 Task: Add the task  Add search functionality to the app to the section Code Charge in the project TravelForge and add a Due Date to the respective task as 2024/05/12.
Action: Mouse moved to (83, 465)
Screenshot: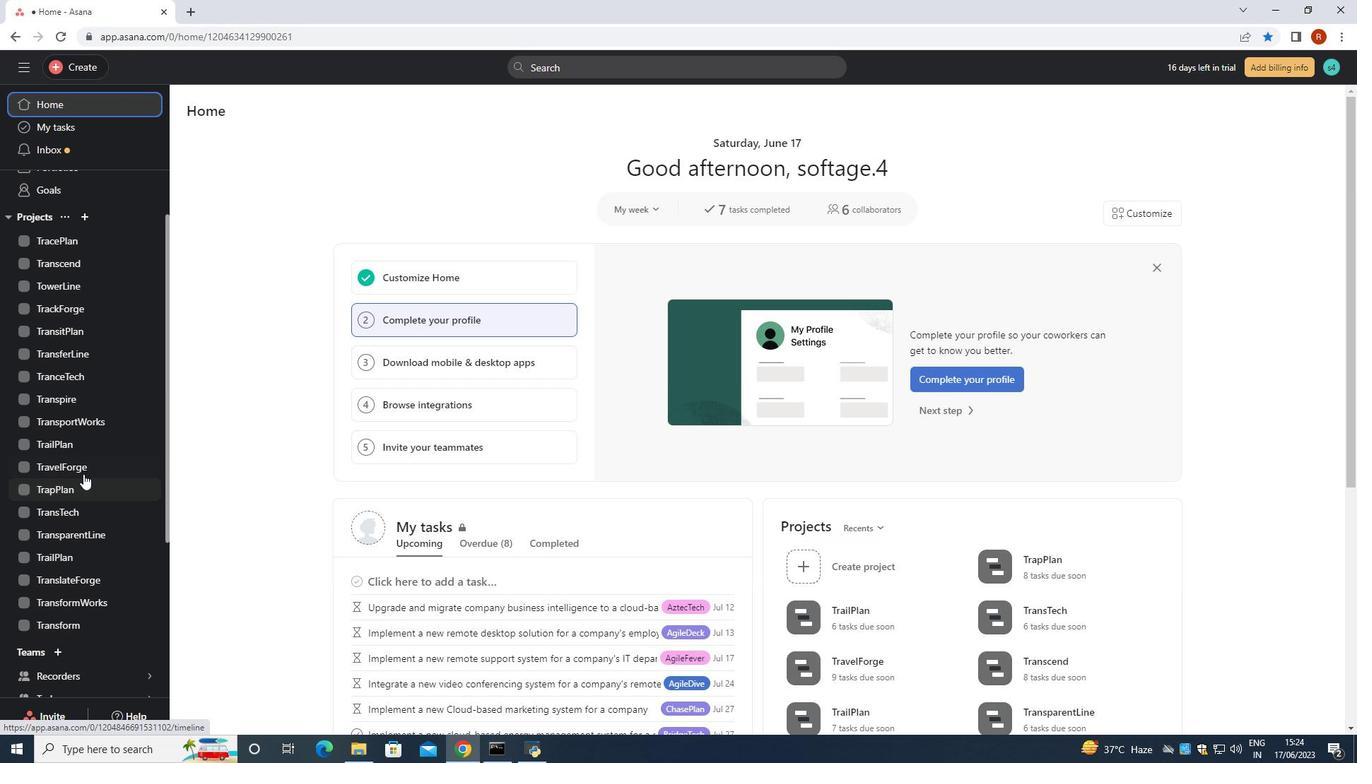 
Action: Mouse pressed left at (83, 465)
Screenshot: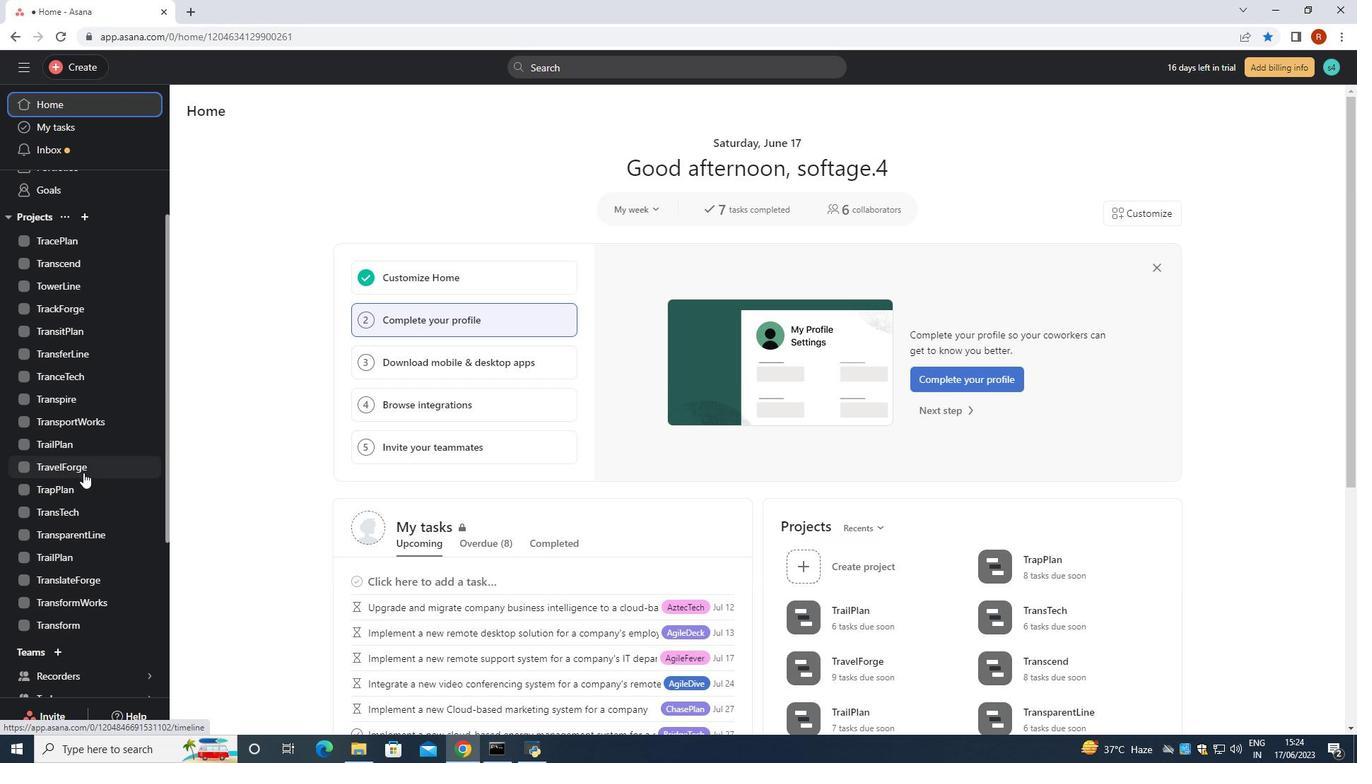 
Action: Mouse moved to (562, 331)
Screenshot: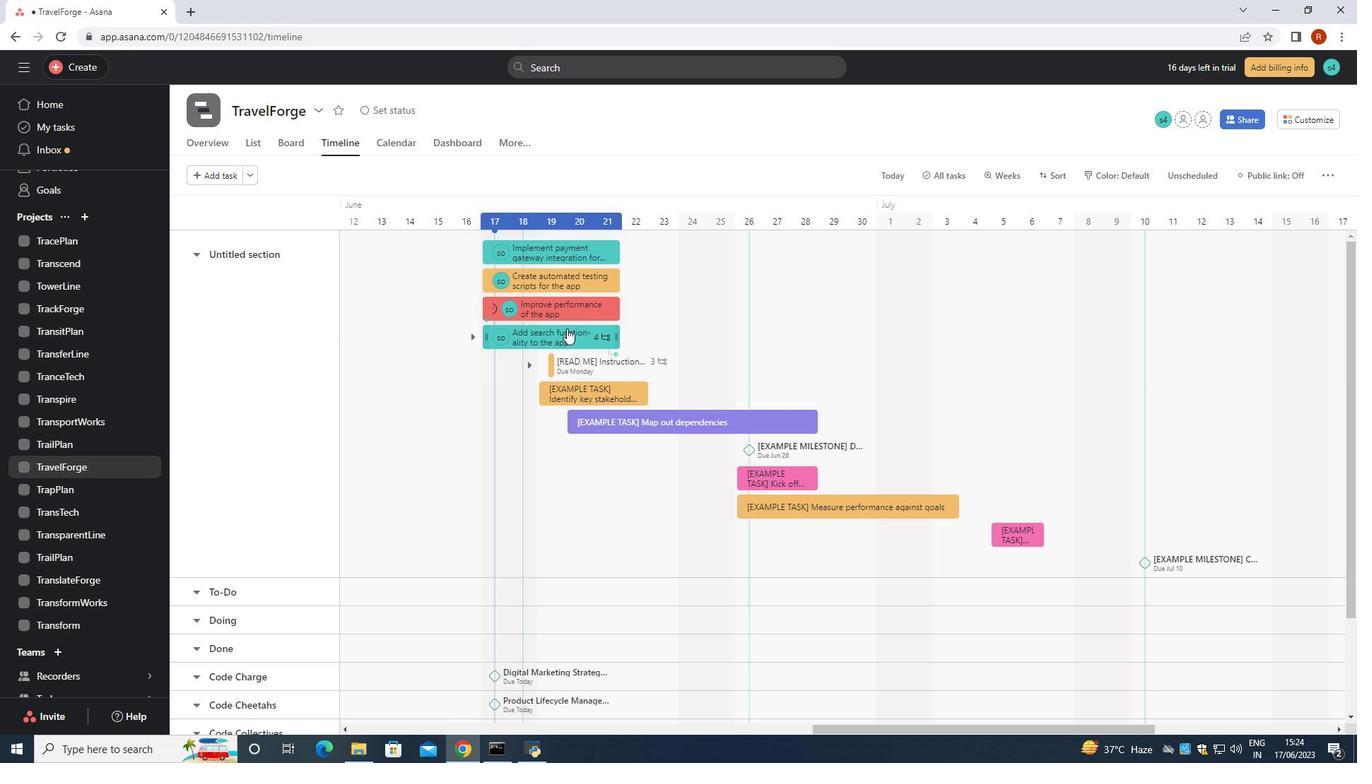 
Action: Mouse pressed left at (562, 331)
Screenshot: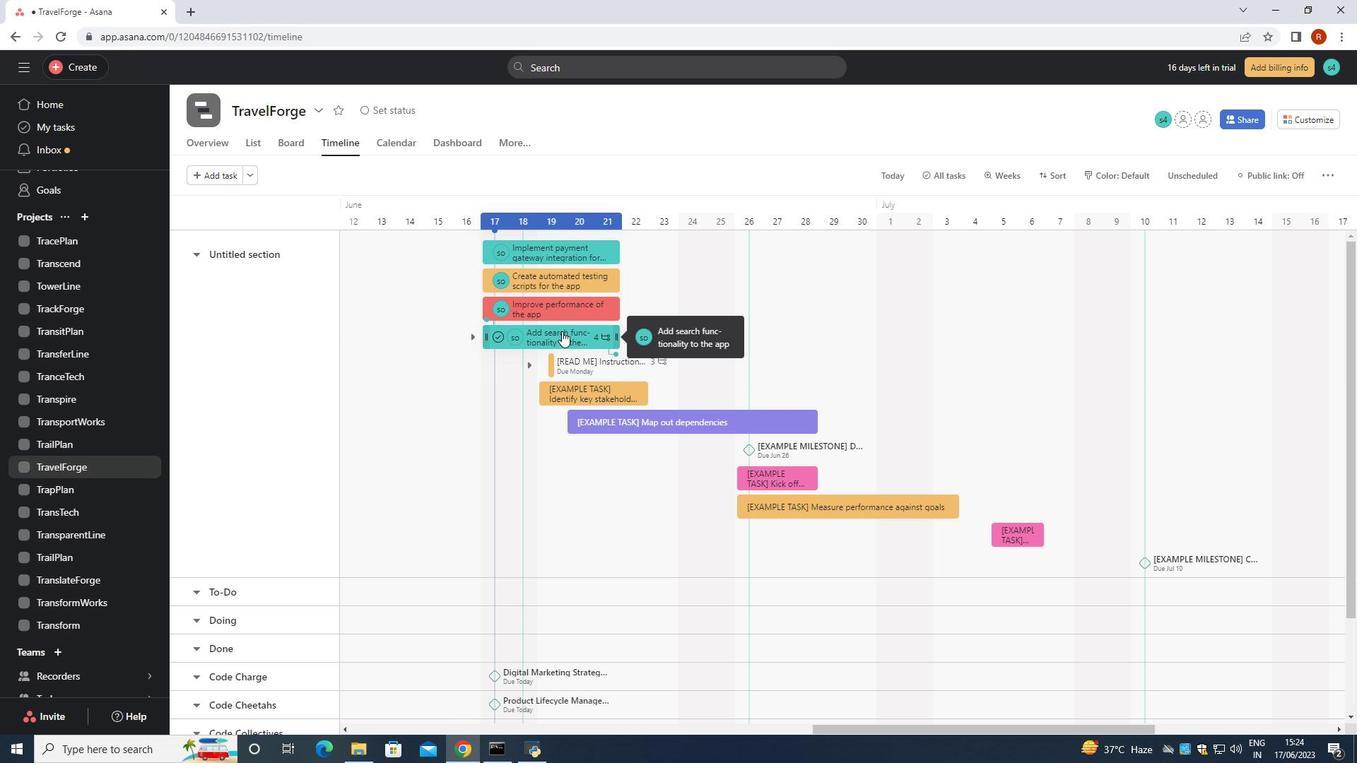 
Action: Mouse moved to (1112, 313)
Screenshot: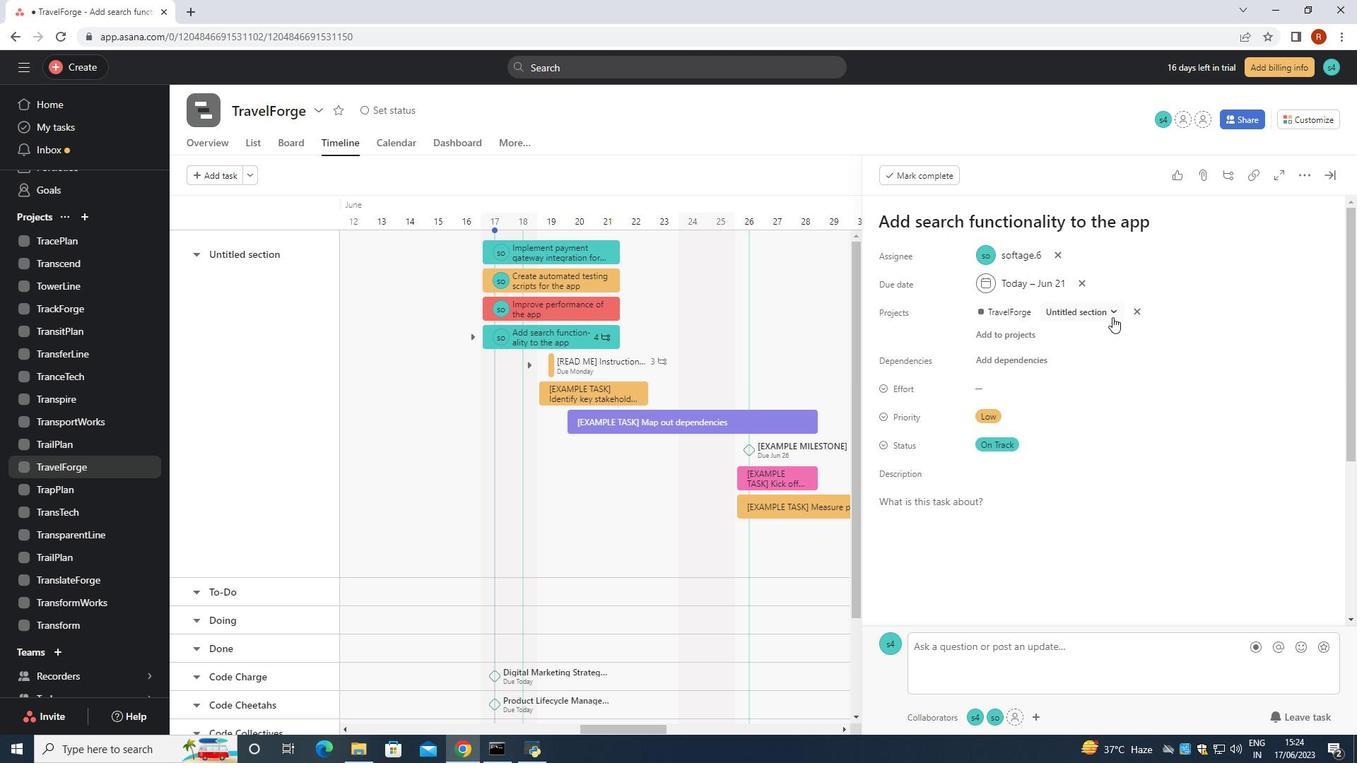 
Action: Mouse pressed left at (1112, 313)
Screenshot: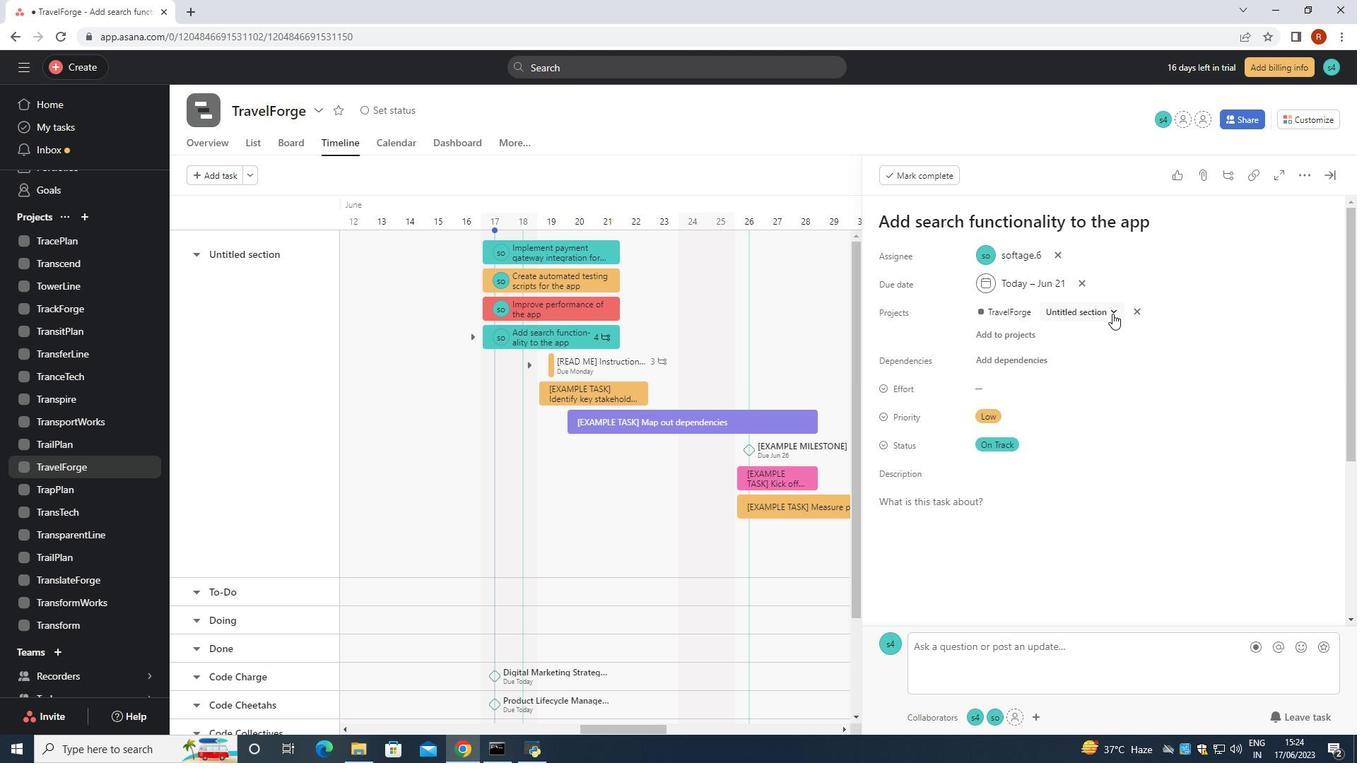 
Action: Mouse moved to (1039, 439)
Screenshot: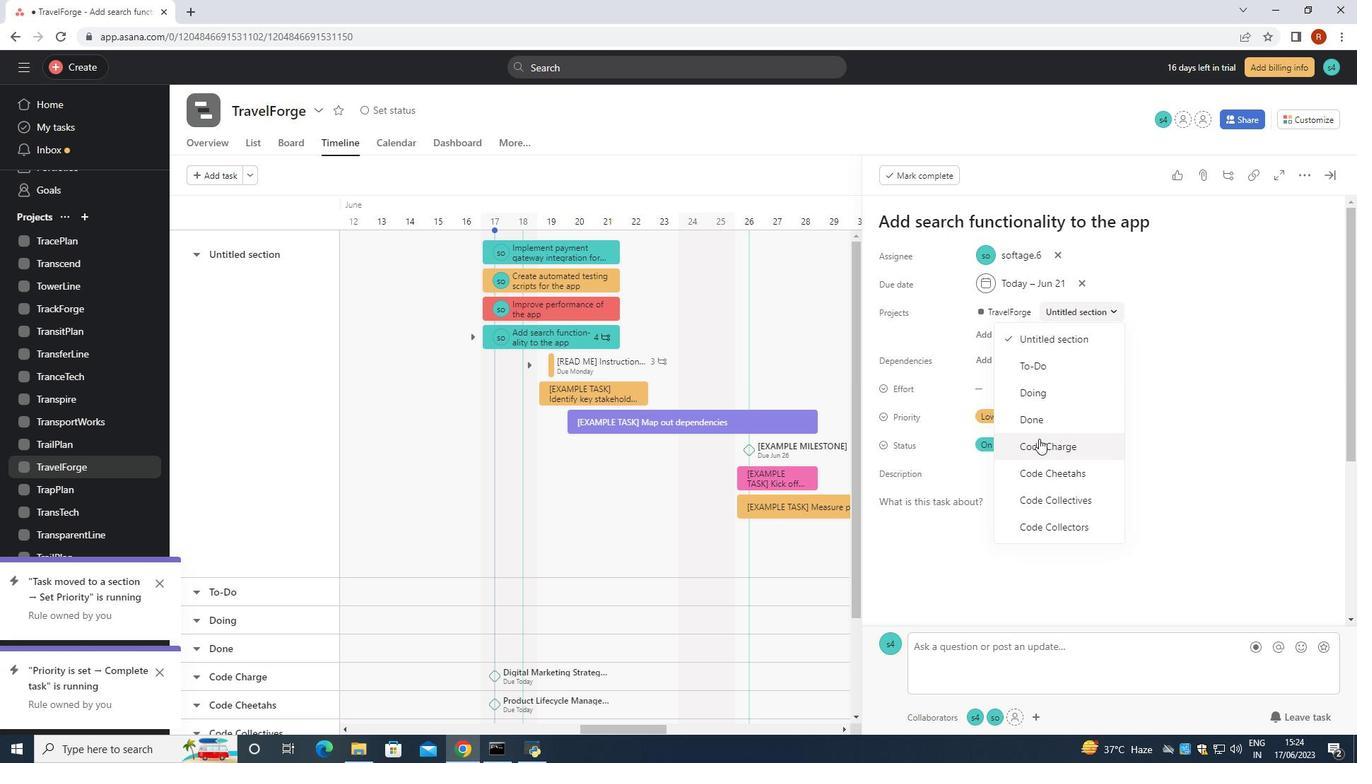 
Action: Mouse pressed left at (1039, 439)
Screenshot: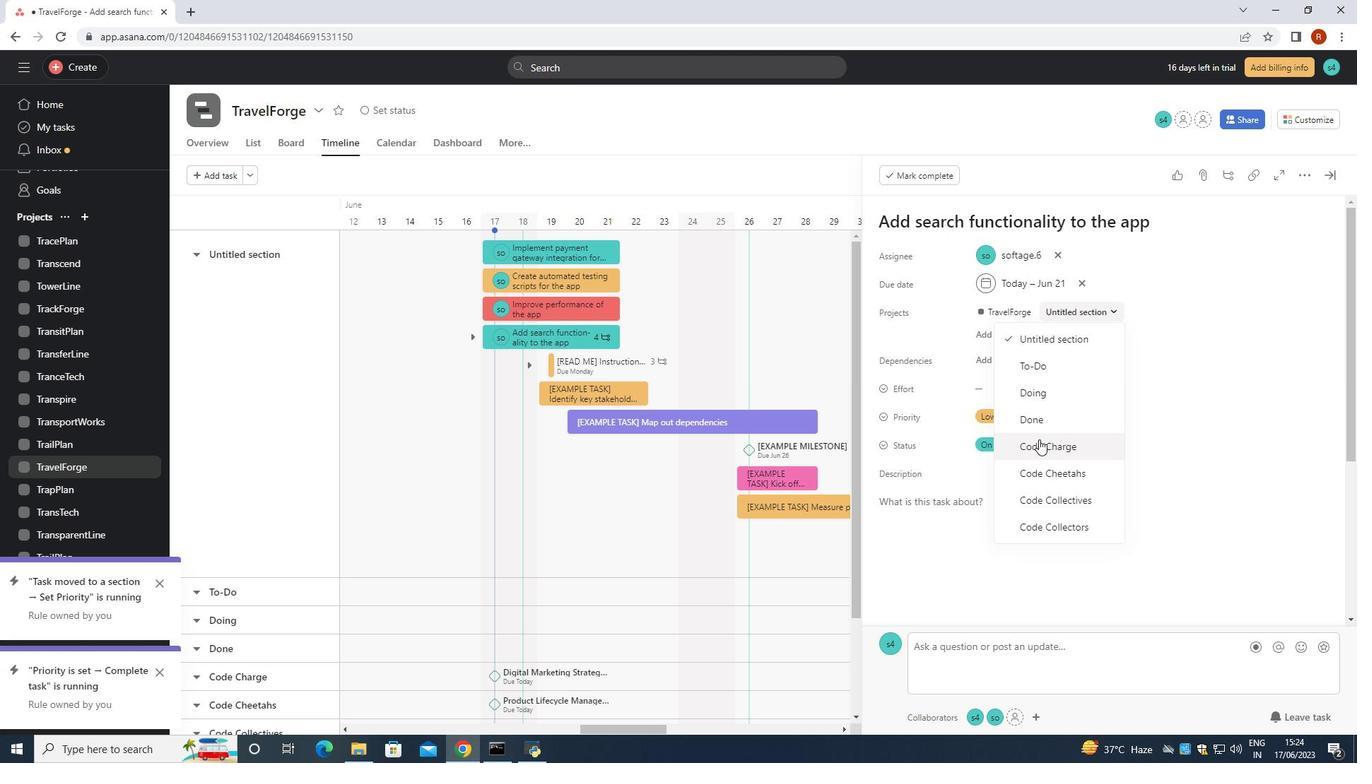 
Action: Mouse moved to (1080, 280)
Screenshot: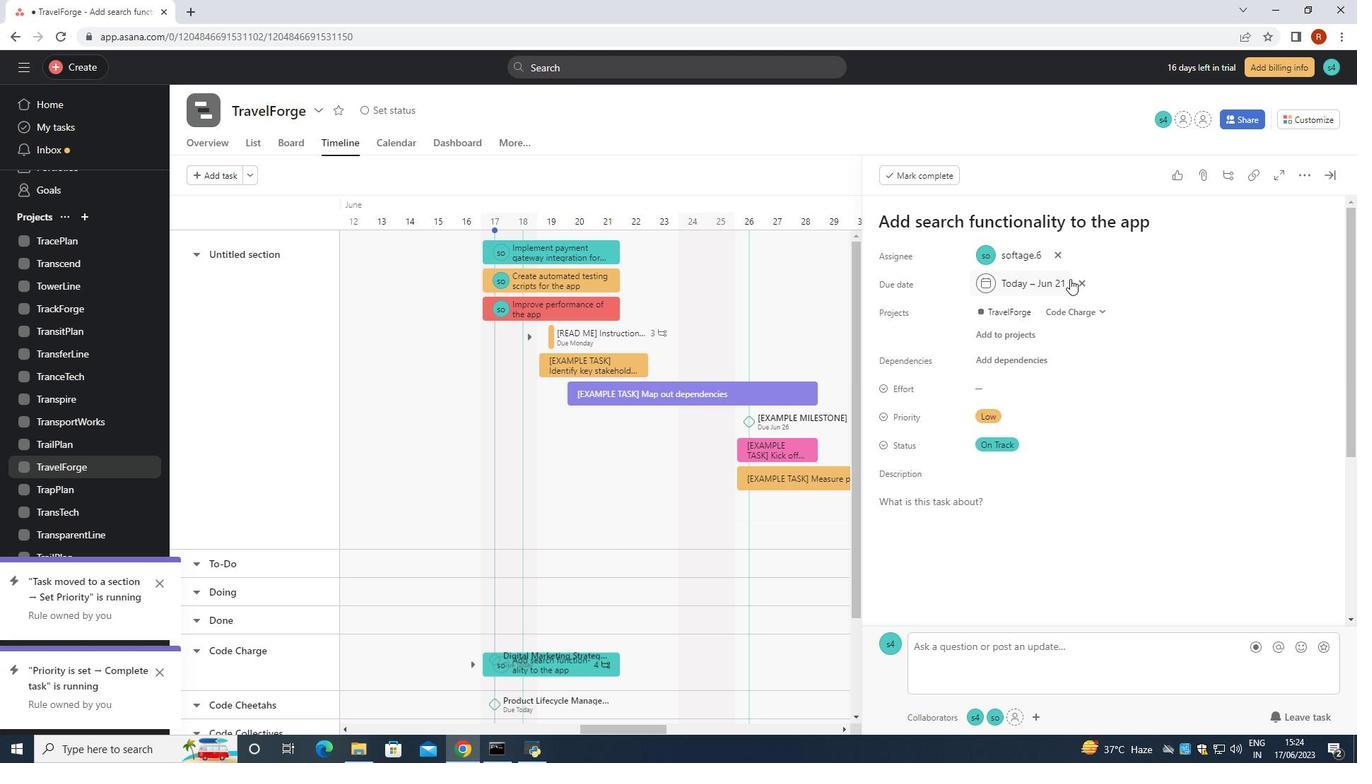 
Action: Mouse pressed left at (1080, 280)
Screenshot: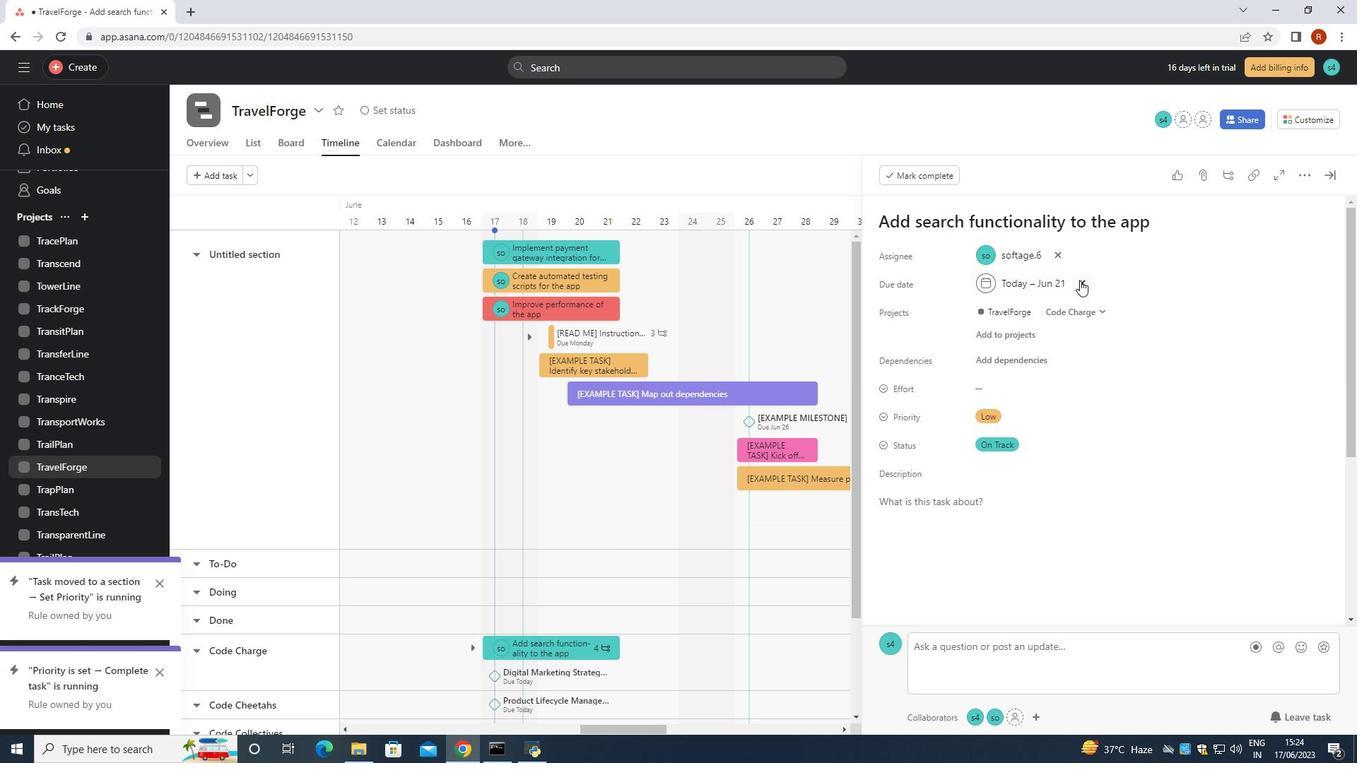 
Action: Mouse moved to (1054, 280)
Screenshot: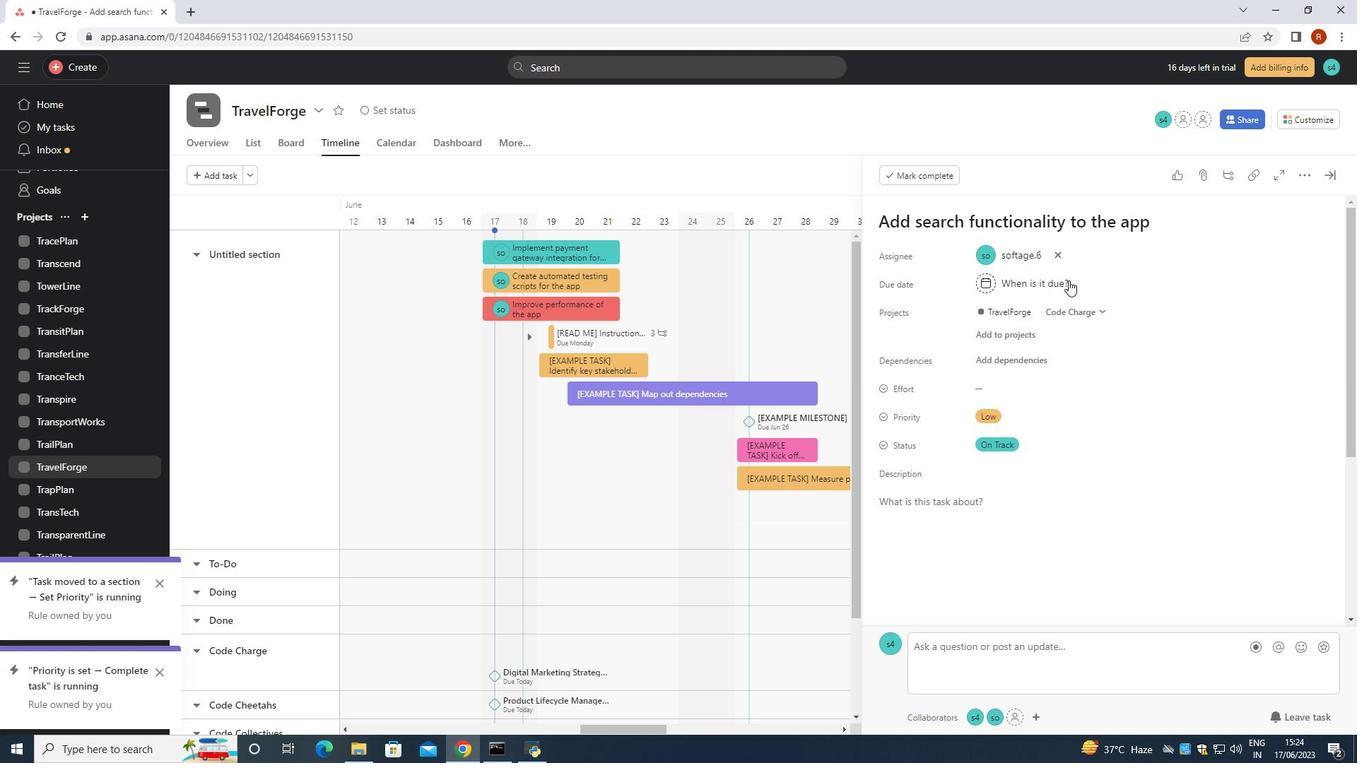
Action: Mouse pressed left at (1054, 280)
Screenshot: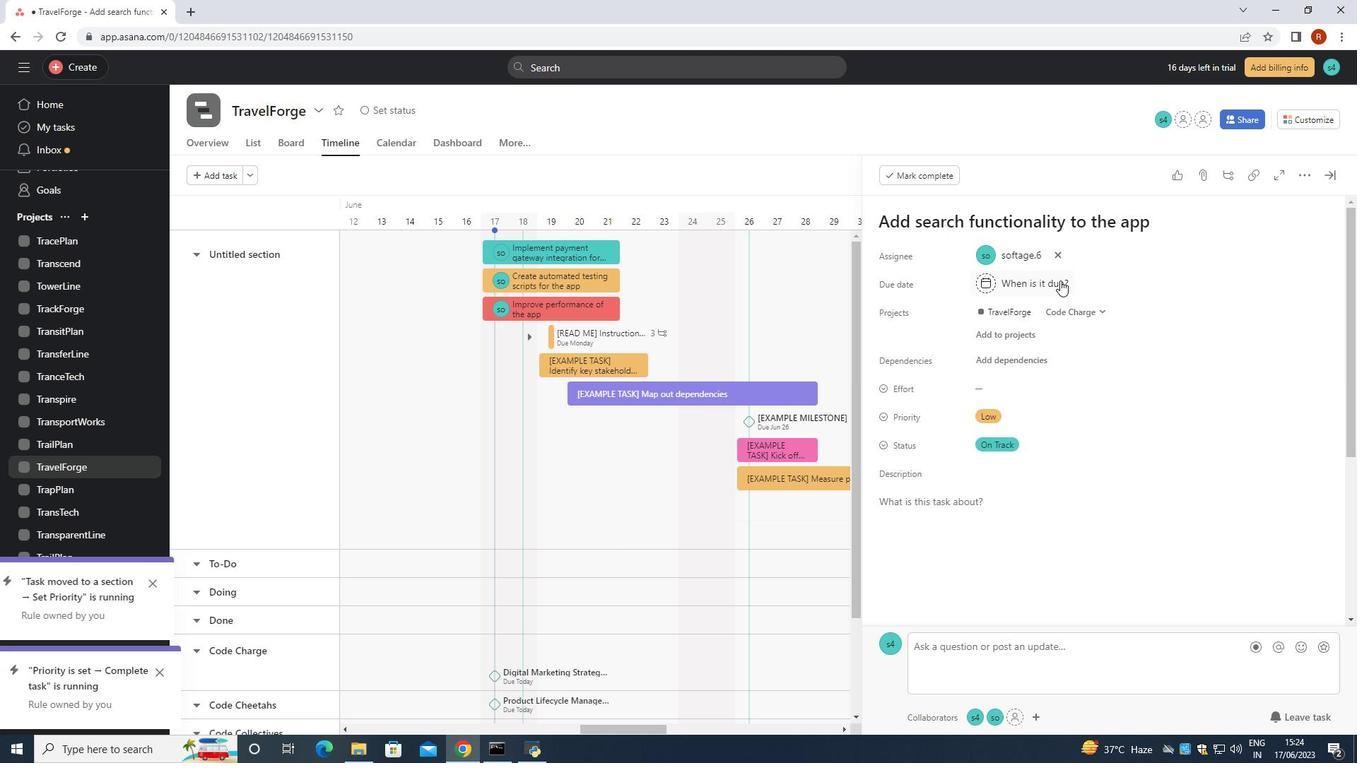 
Action: Mouse moved to (1052, 287)
Screenshot: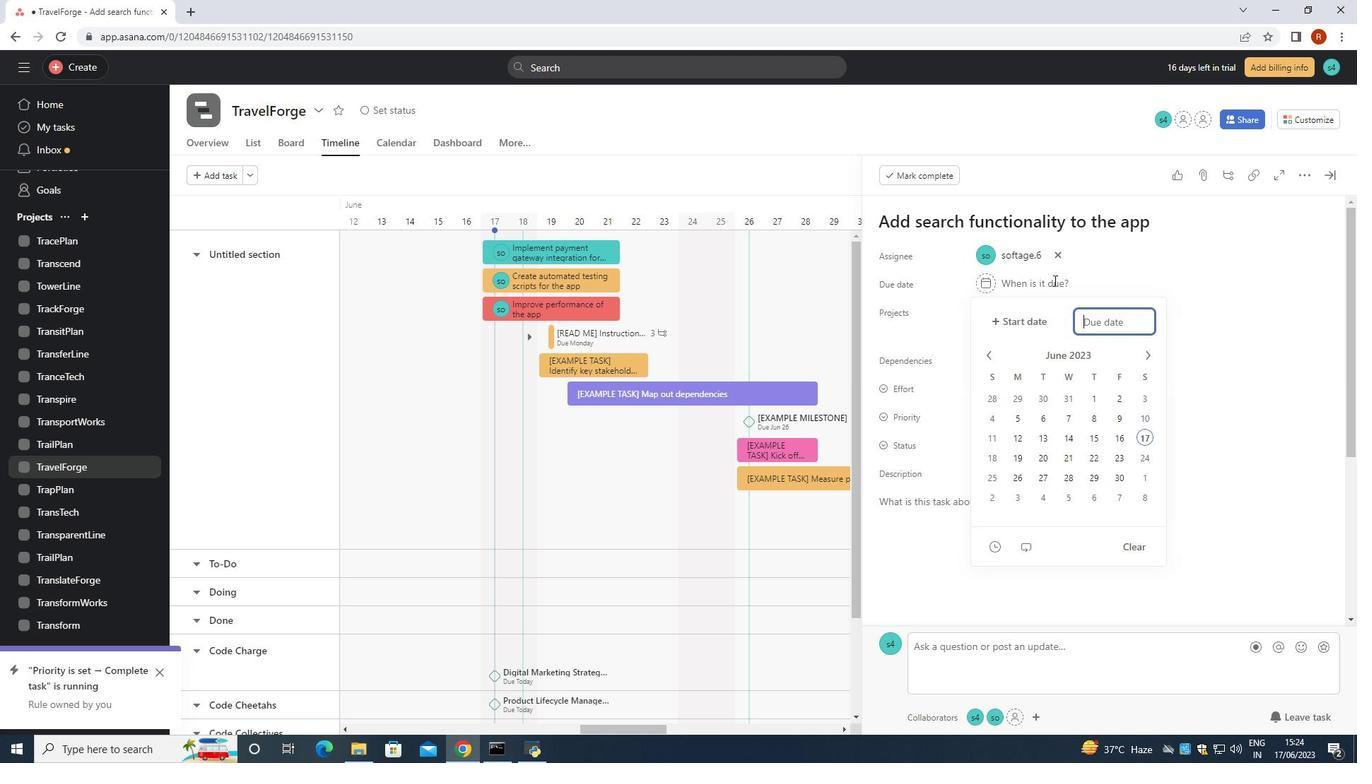 
Action: Key pressed 2024/05/12<Key.enter>
Screenshot: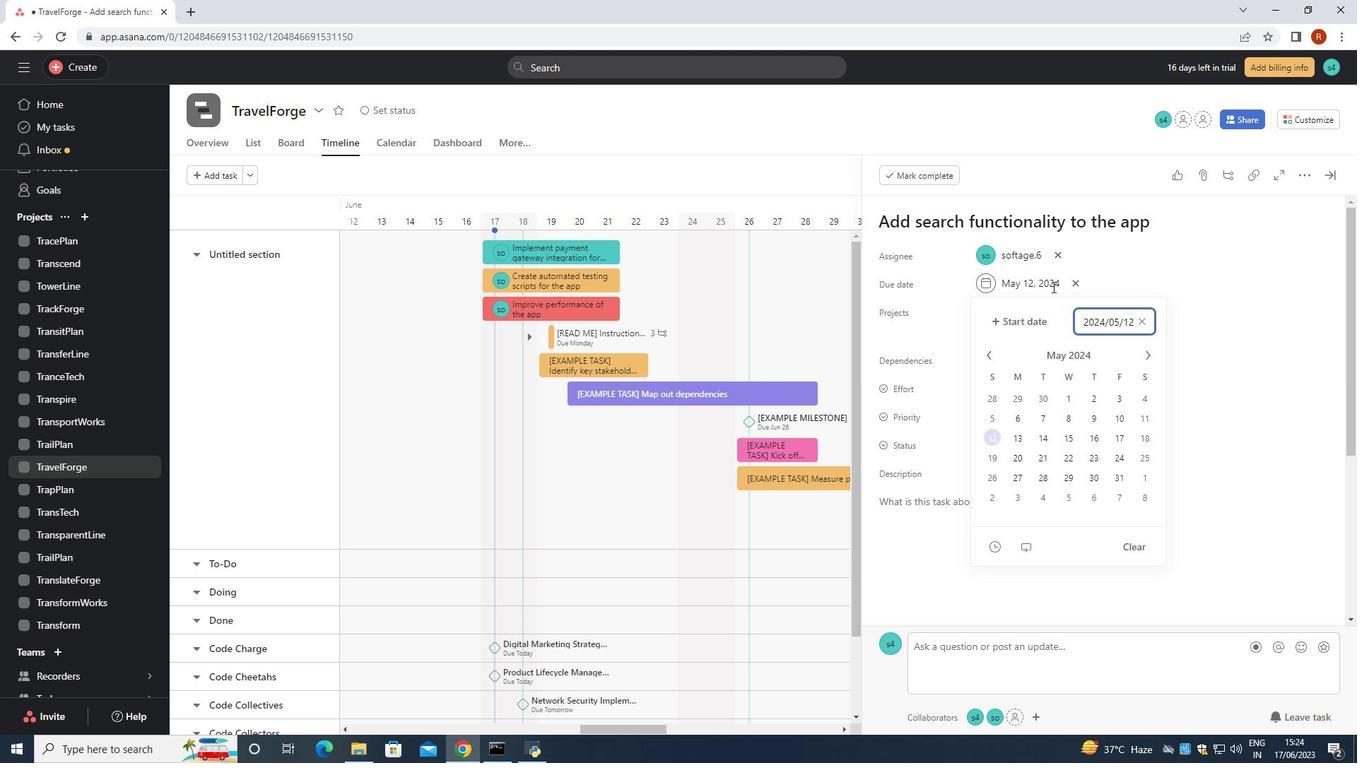 
